 Task: Open Card Card0000000067 in Board Board0000000017 in Workspace WS0000000006 in Trello. Add Member carxxstreet791@gmail.com to Card Card0000000067 in Board Board0000000017 in Workspace WS0000000006 in Trello. Add Orange Label titled Label0000000067 to Card Card0000000067 in Board Board0000000017 in Workspace WS0000000006 in Trello. Add Checklist CL0000000067 to Card Card0000000067 in Board Board0000000017 in Workspace WS0000000006 in Trello. Add Dates with Start Date as Oct 01 2023 and Due Date as Oct 31 2023 to Card Card0000000067 in Board Board0000000017 in Workspace WS0000000006 in Trello
Action: Mouse moved to (275, 433)
Screenshot: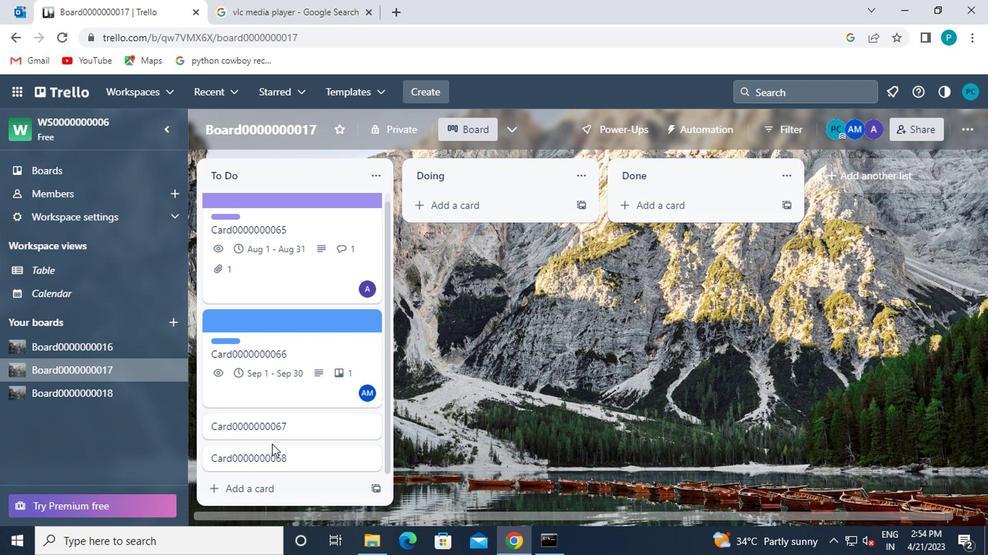 
Action: Mouse pressed left at (275, 433)
Screenshot: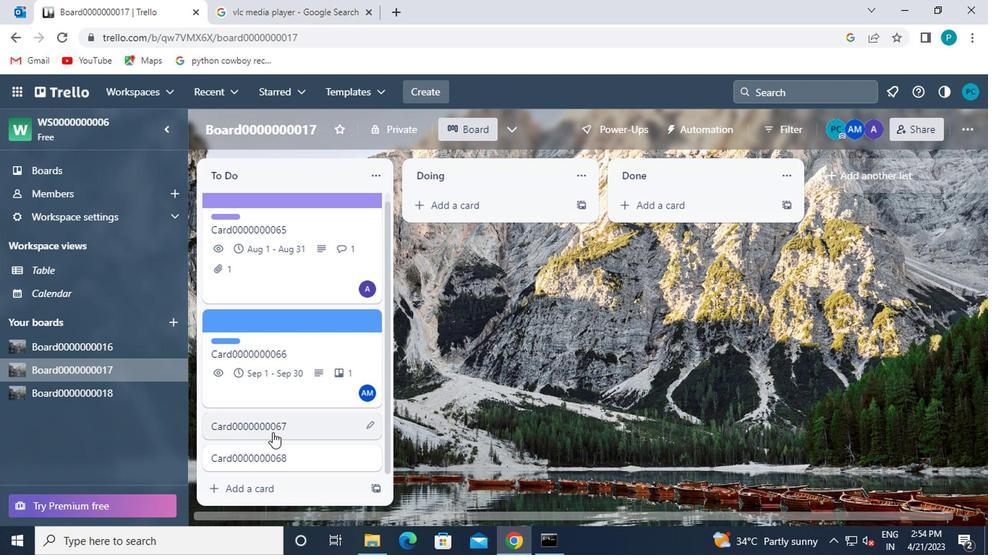 
Action: Mouse moved to (695, 259)
Screenshot: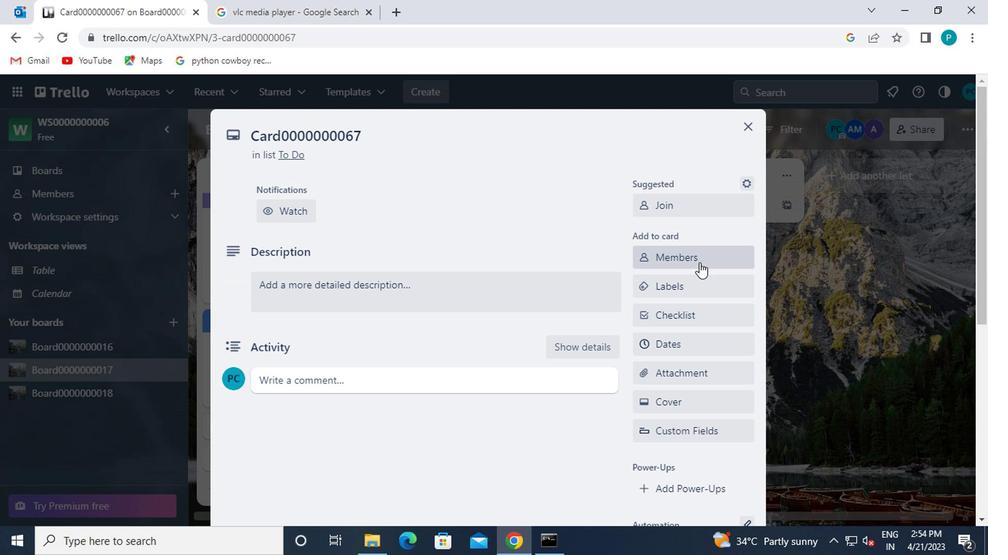
Action: Mouse pressed left at (695, 259)
Screenshot: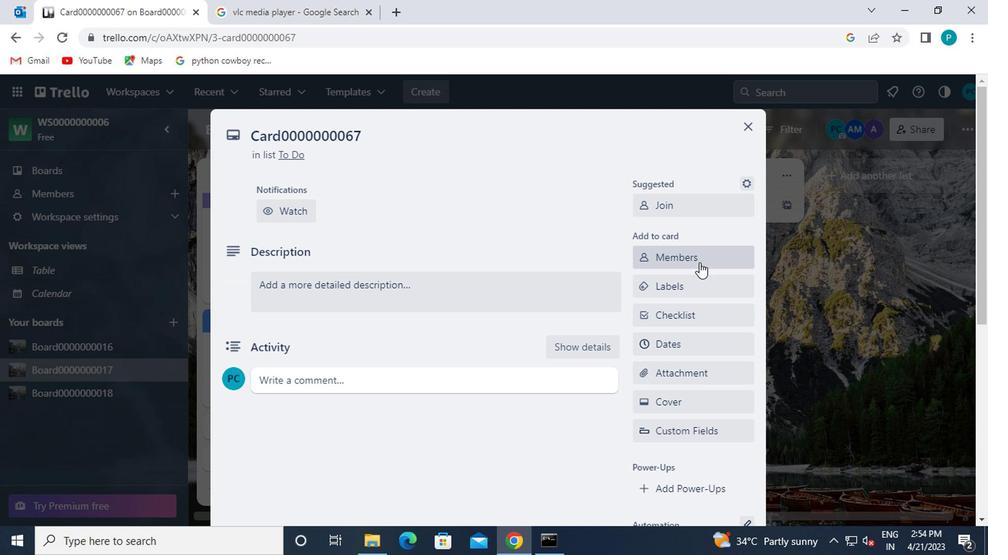 
Action: Mouse moved to (680, 329)
Screenshot: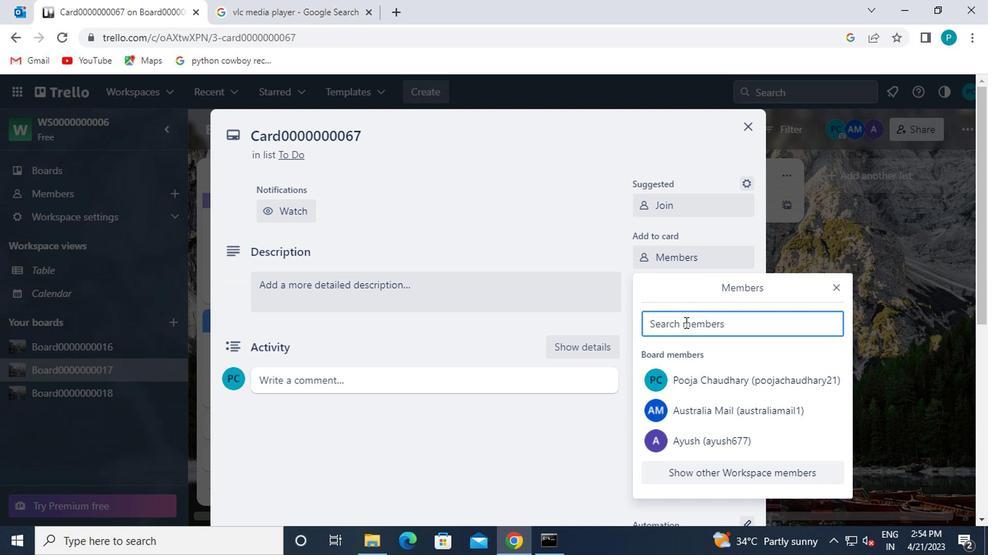 
Action: Mouse pressed left at (680, 329)
Screenshot: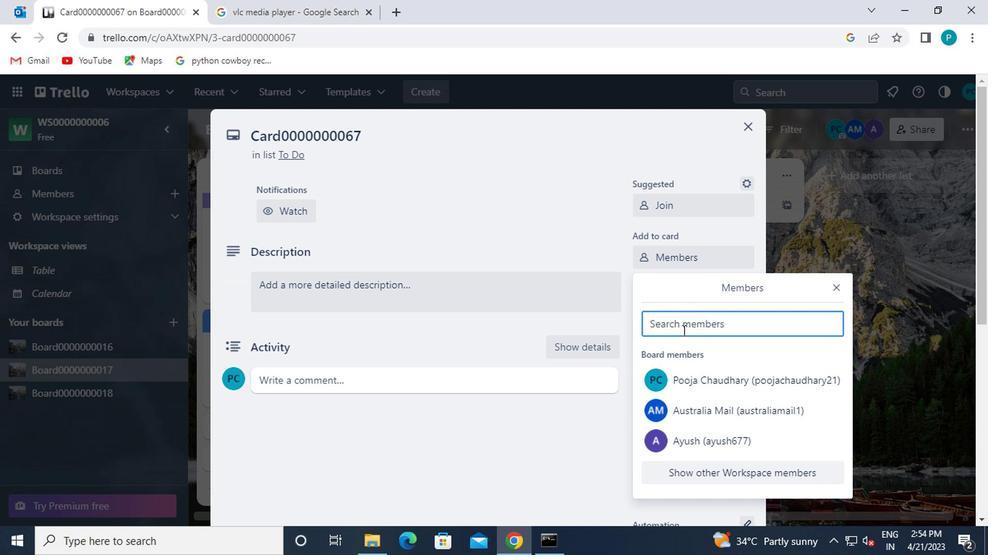 
Action: Key pressed car
Screenshot: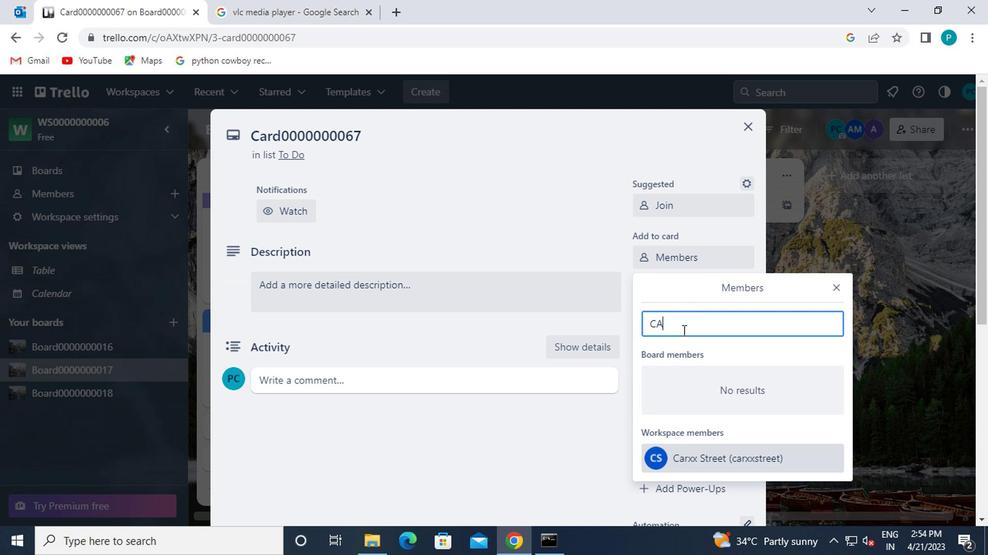 
Action: Mouse moved to (663, 453)
Screenshot: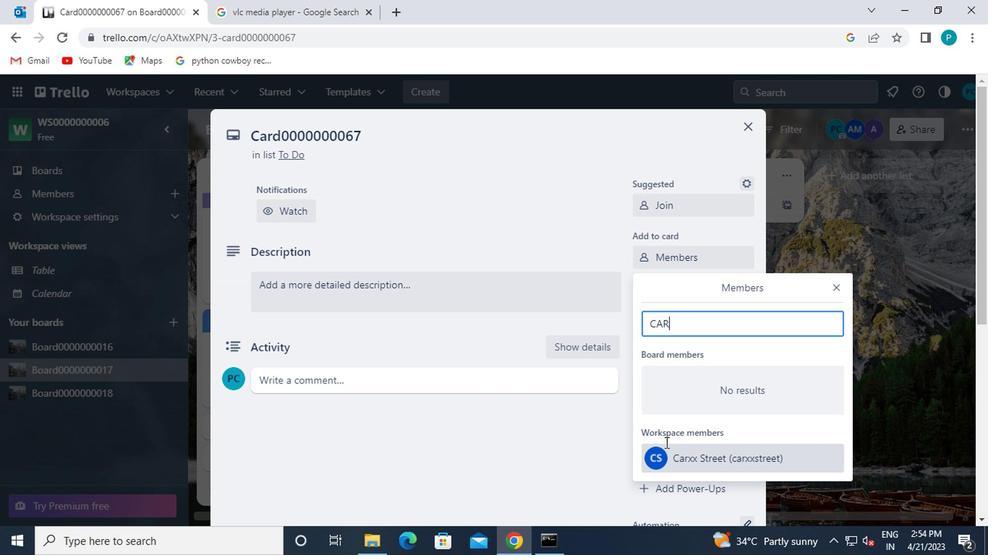 
Action: Mouse pressed left at (663, 453)
Screenshot: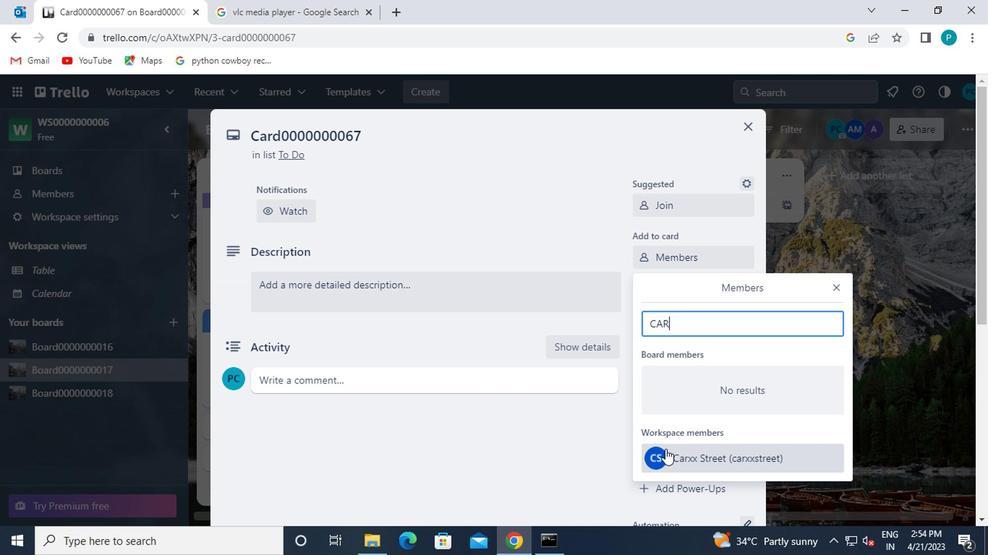 
Action: Mouse moved to (690, 464)
Screenshot: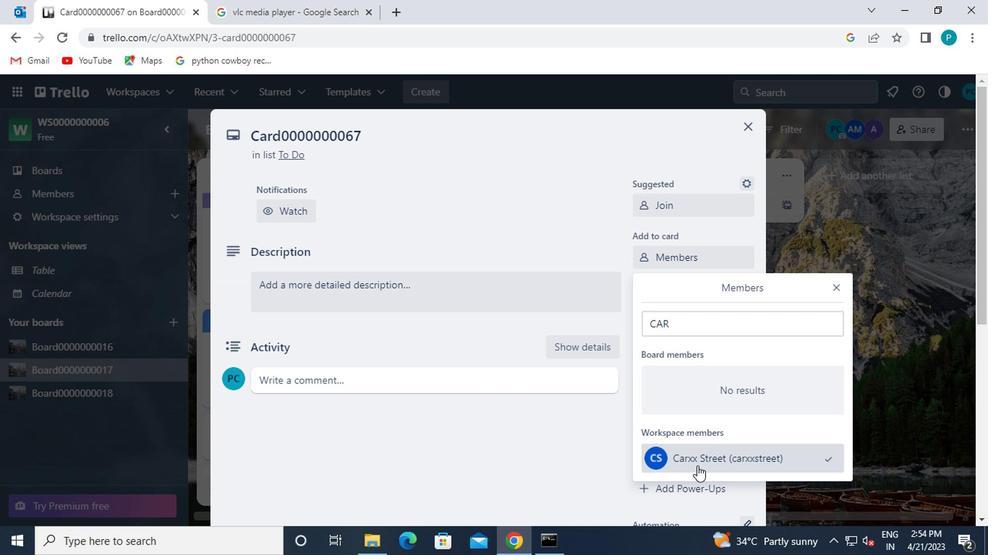 
Action: Mouse pressed left at (690, 464)
Screenshot: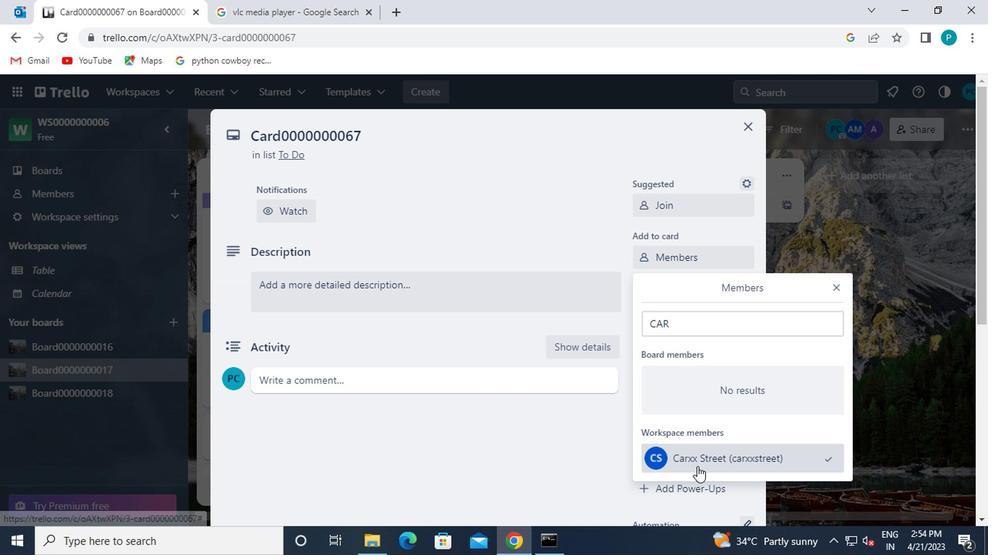 
Action: Mouse moved to (736, 379)
Screenshot: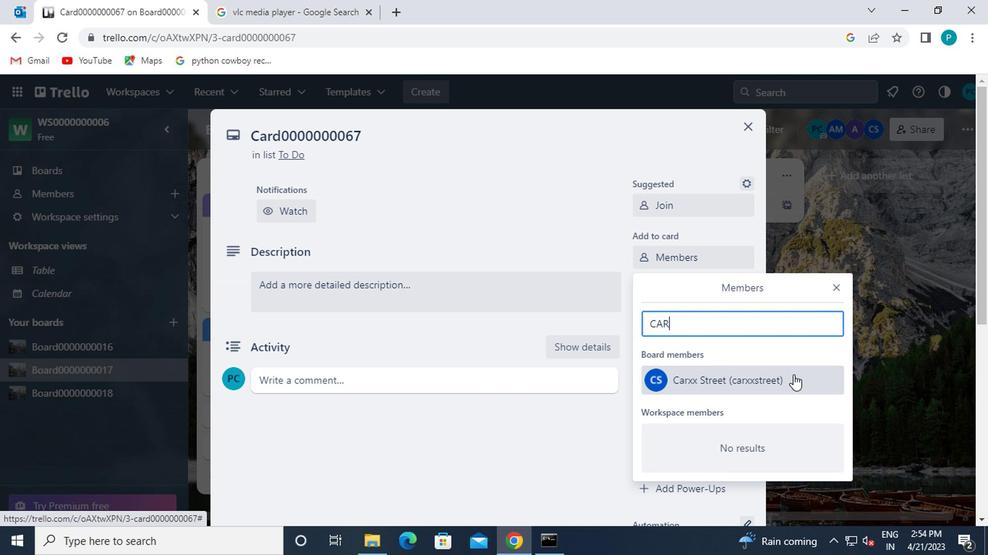 
Action: Mouse pressed left at (736, 379)
Screenshot: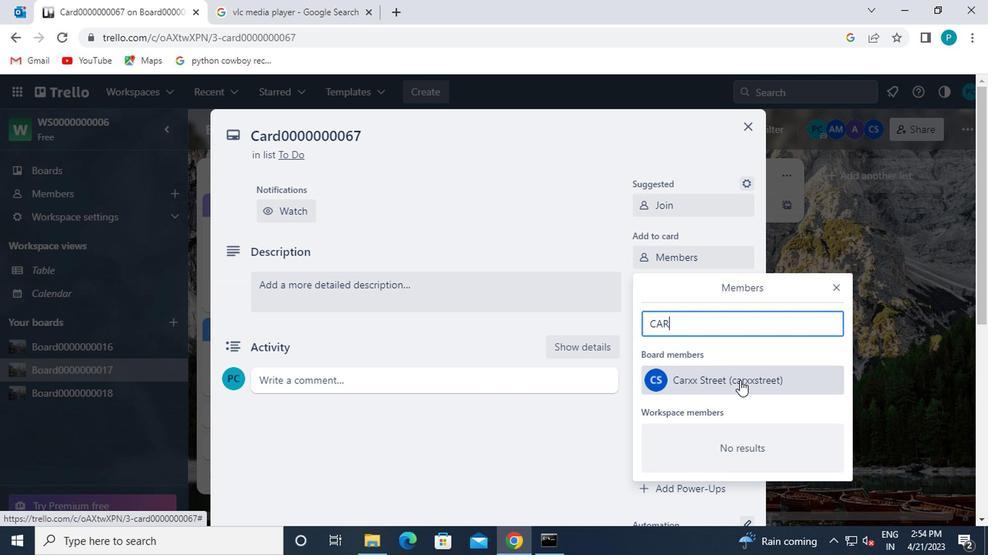 
Action: Mouse moved to (832, 279)
Screenshot: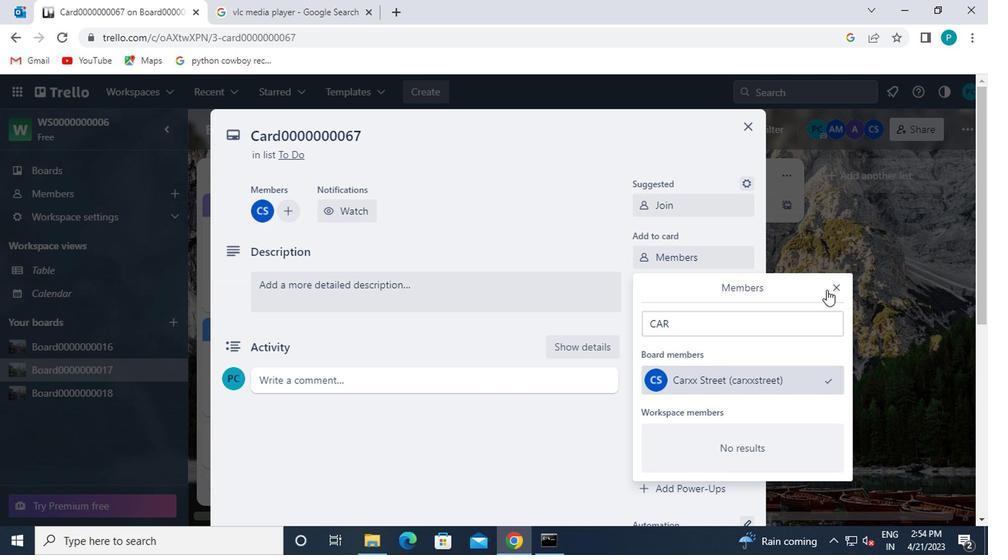 
Action: Mouse pressed left at (832, 279)
Screenshot: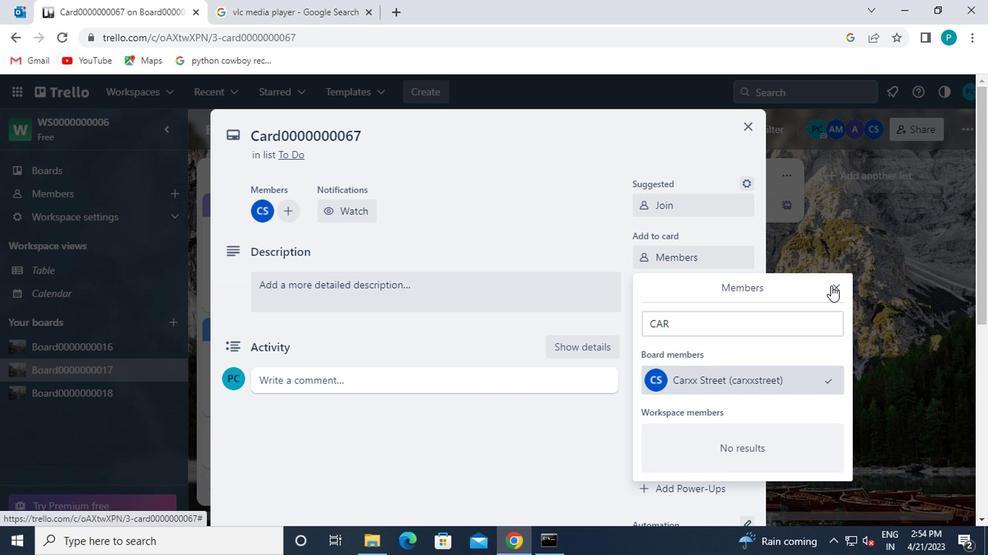 
Action: Mouse moved to (696, 282)
Screenshot: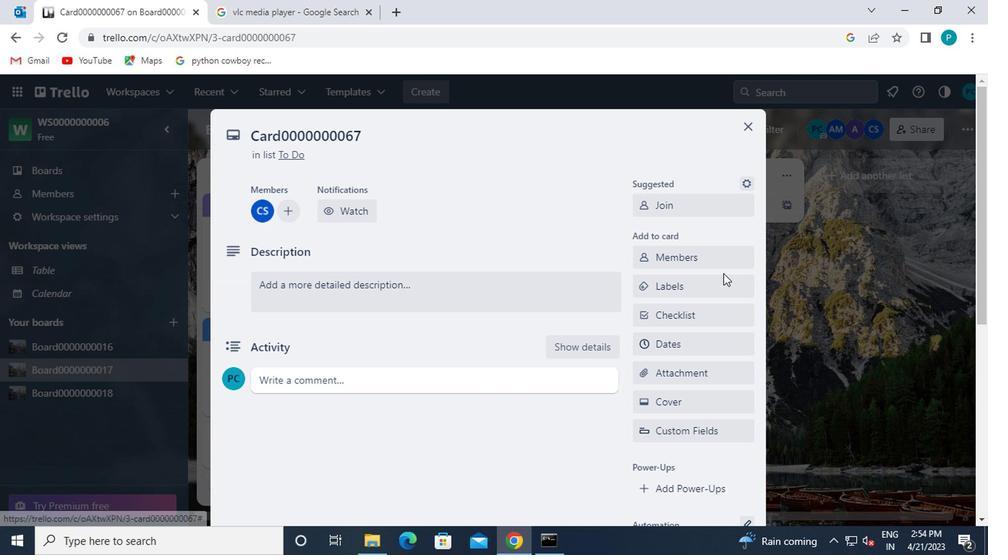 
Action: Mouse pressed left at (696, 282)
Screenshot: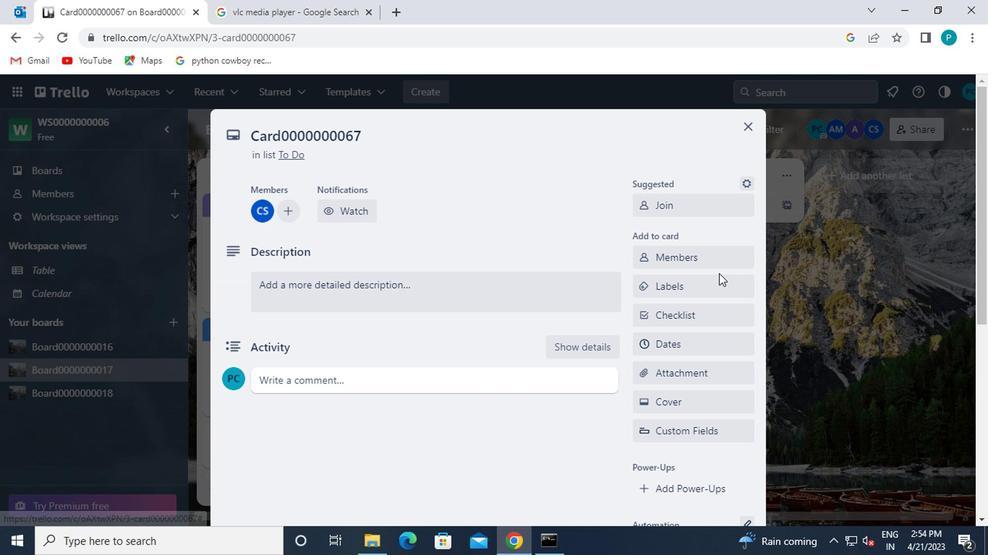 
Action: Mouse moved to (702, 428)
Screenshot: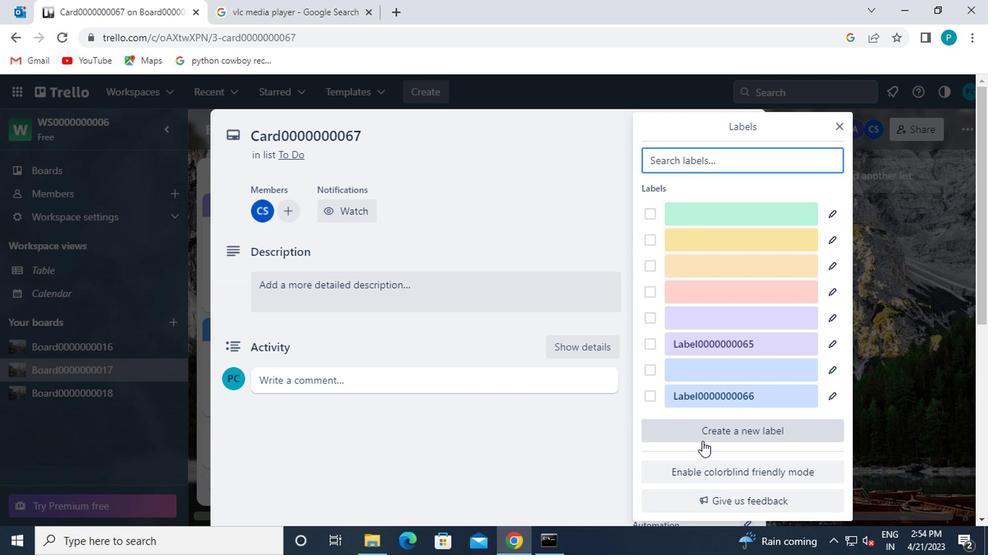 
Action: Mouse pressed left at (702, 428)
Screenshot: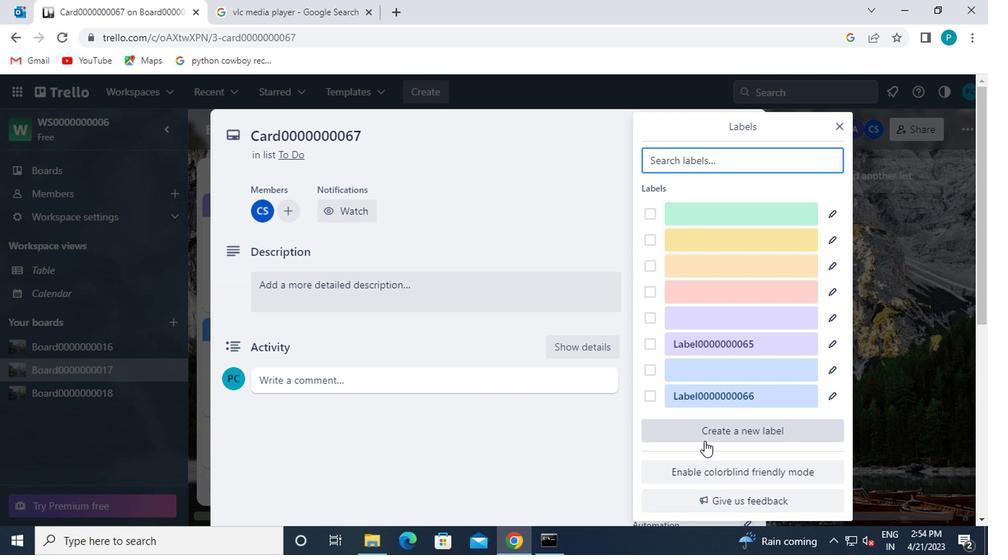 
Action: Mouse moved to (723, 340)
Screenshot: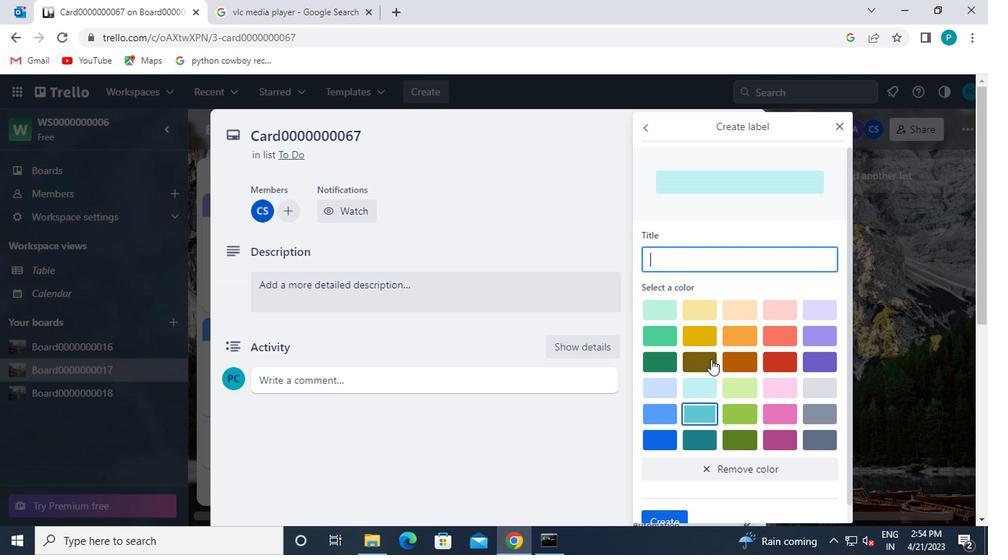 
Action: Mouse pressed left at (723, 340)
Screenshot: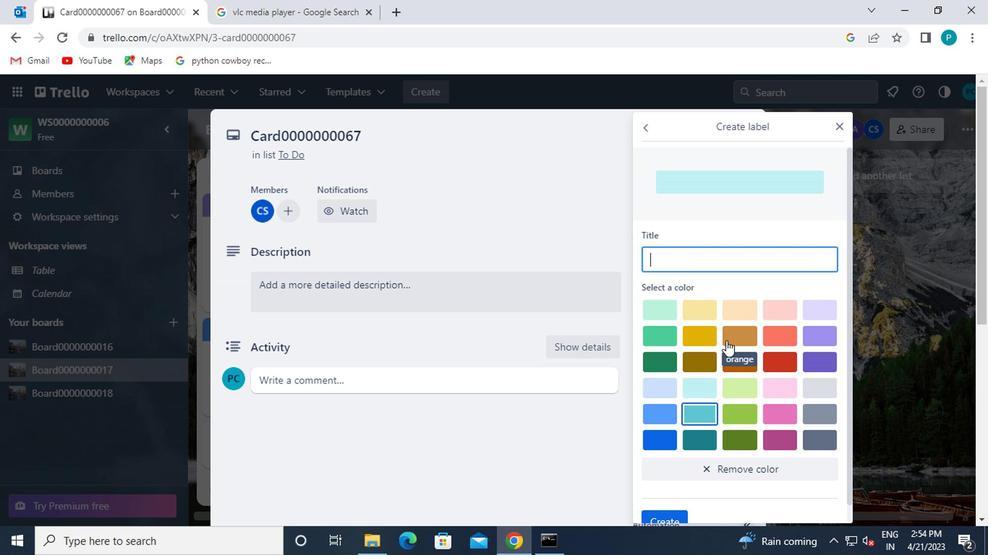 
Action: Mouse moved to (670, 261)
Screenshot: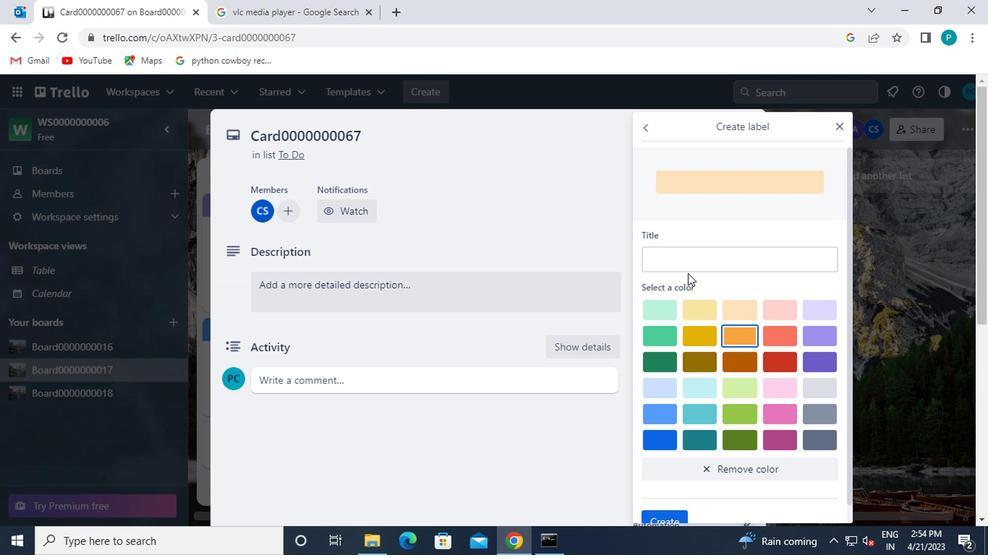 
Action: Mouse pressed left at (670, 261)
Screenshot: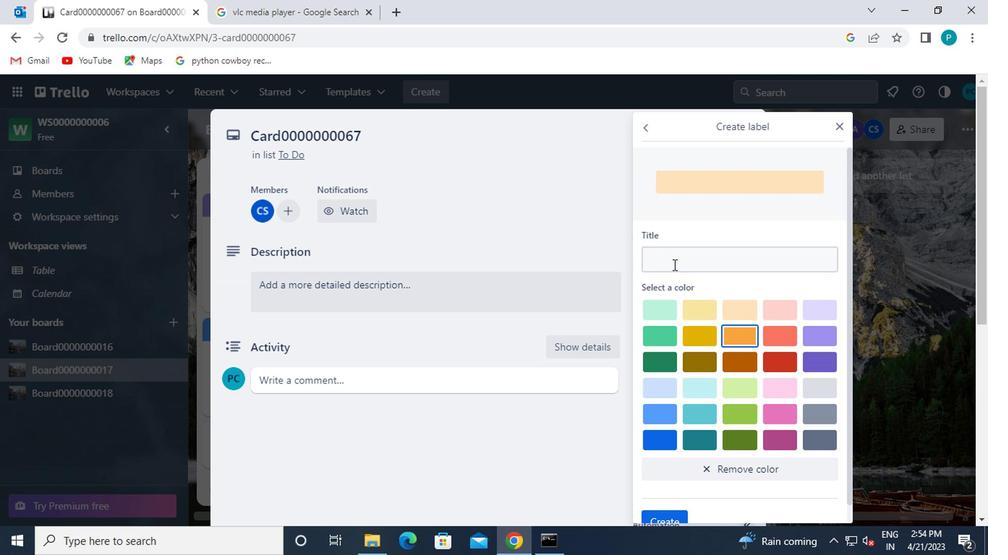 
Action: Key pressed l<Key.caps_lock>abel0000000066<Key.backspace>7
Screenshot: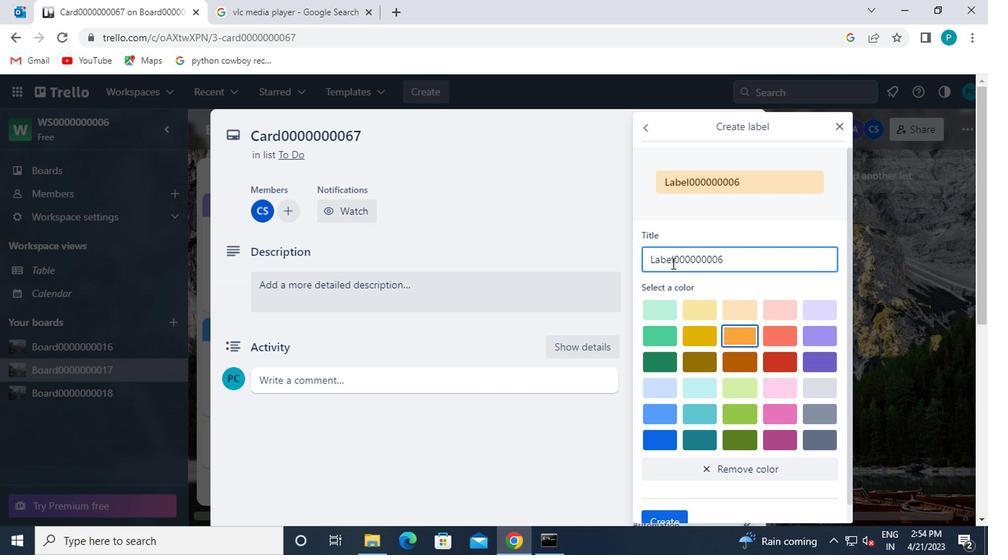 
Action: Mouse moved to (757, 456)
Screenshot: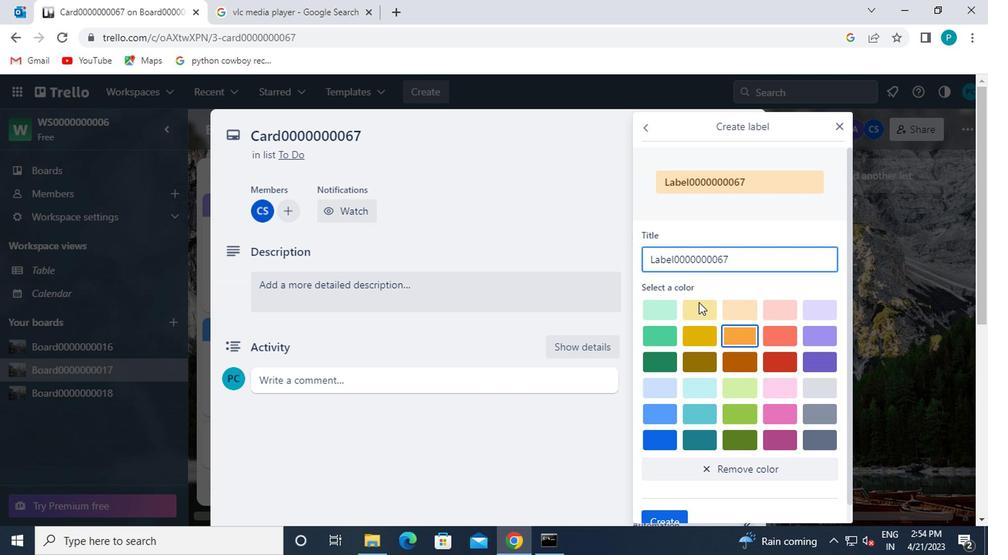 
Action: Mouse scrolled (757, 454) with delta (0, -1)
Screenshot: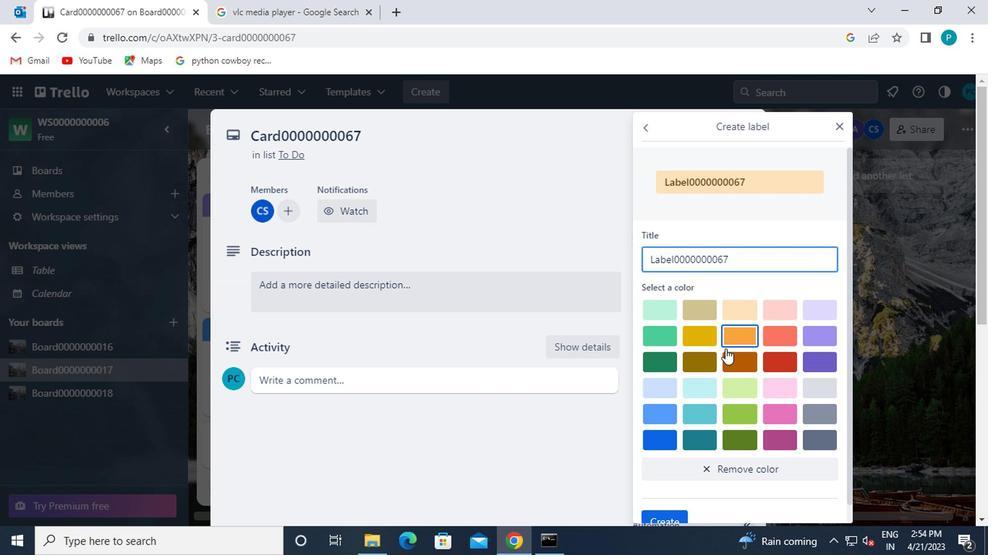 
Action: Mouse scrolled (757, 454) with delta (0, -1)
Screenshot: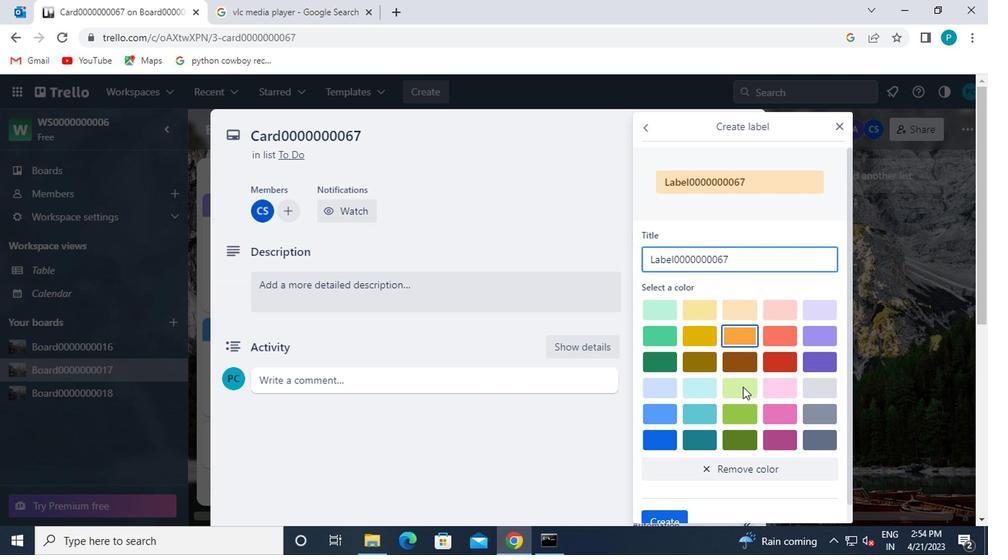 
Action: Mouse scrolled (757, 454) with delta (0, -1)
Screenshot: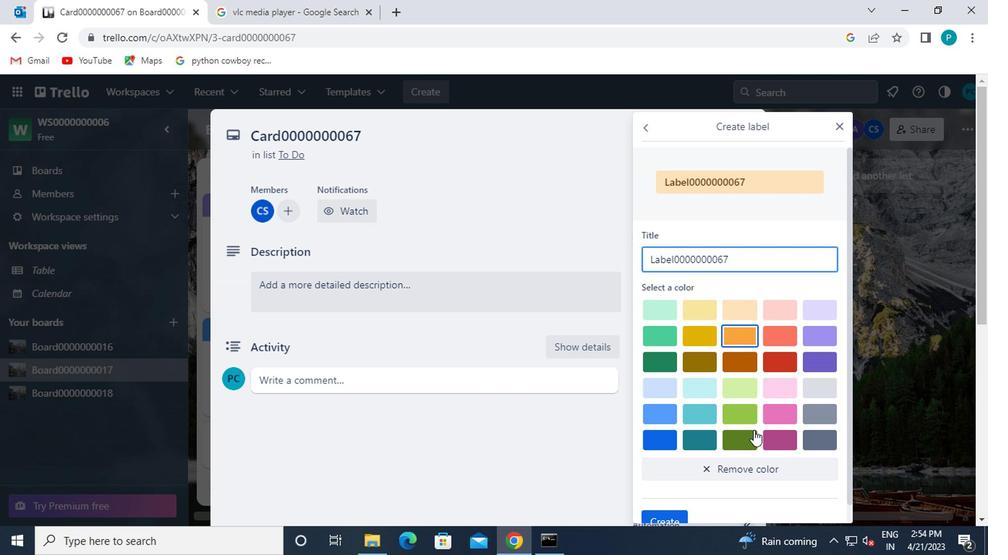 
Action: Mouse moved to (660, 501)
Screenshot: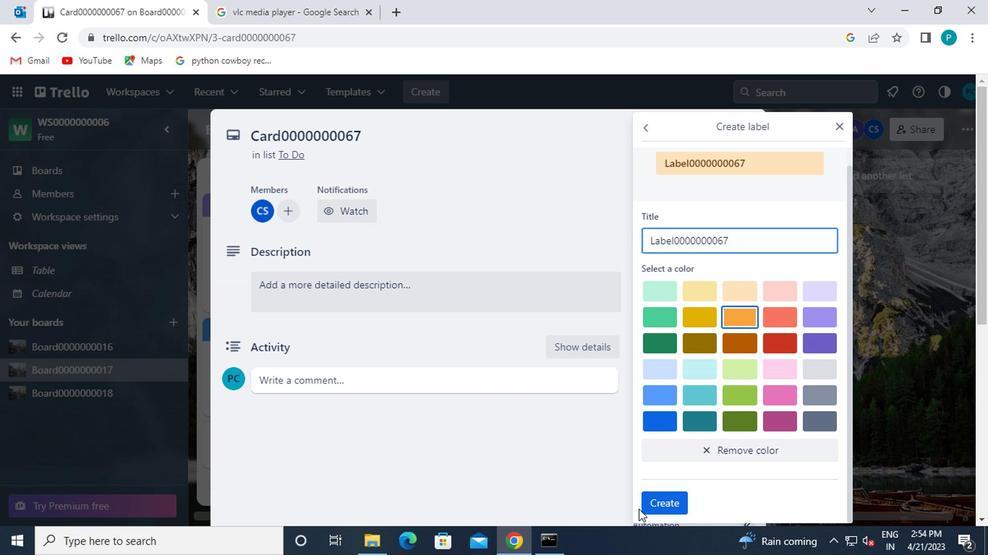 
Action: Mouse pressed left at (660, 501)
Screenshot: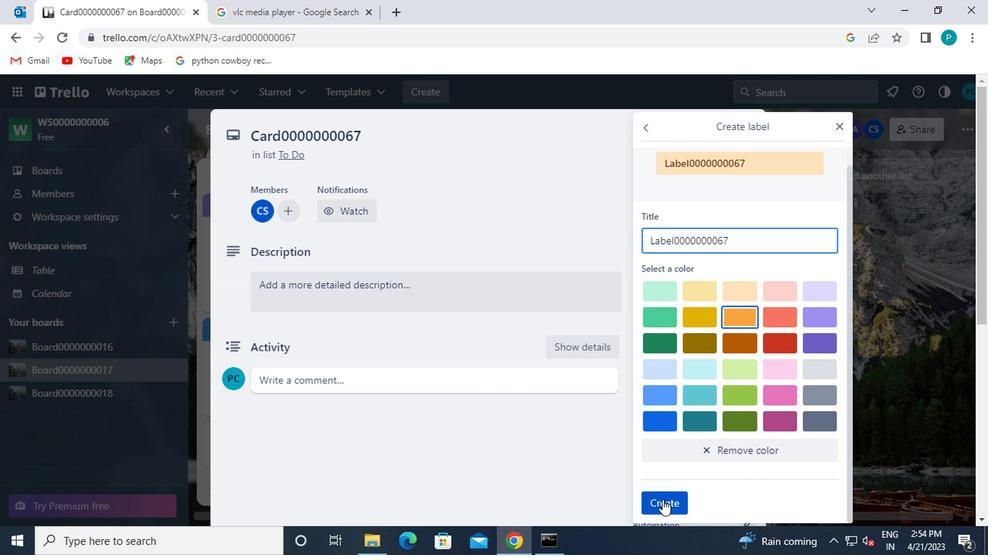 
Action: Mouse moved to (834, 124)
Screenshot: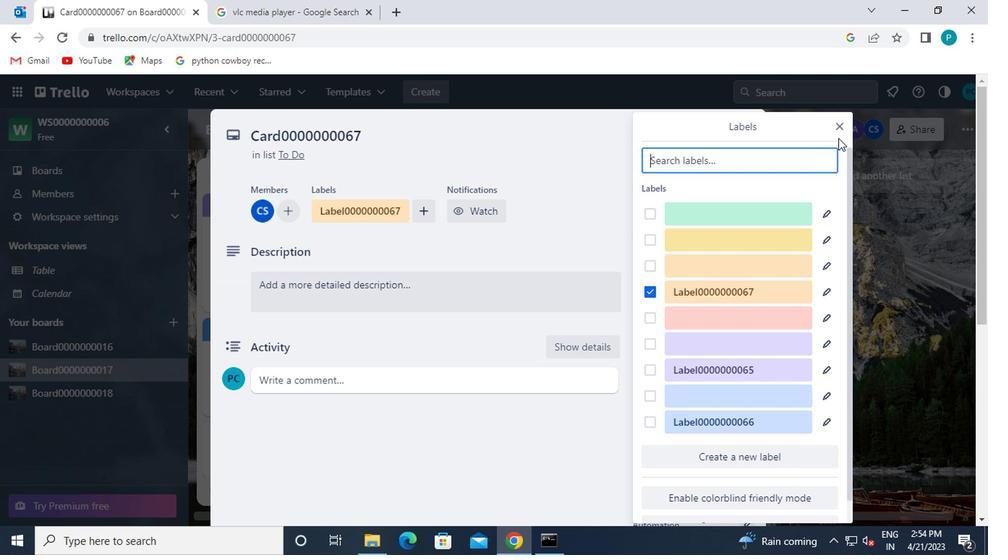 
Action: Mouse pressed left at (834, 124)
Screenshot: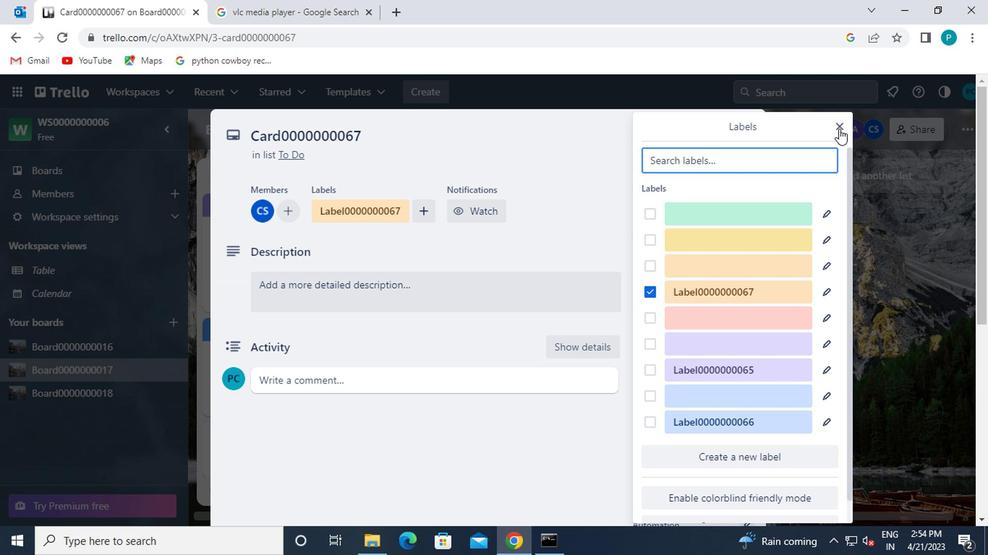 
Action: Mouse moved to (678, 315)
Screenshot: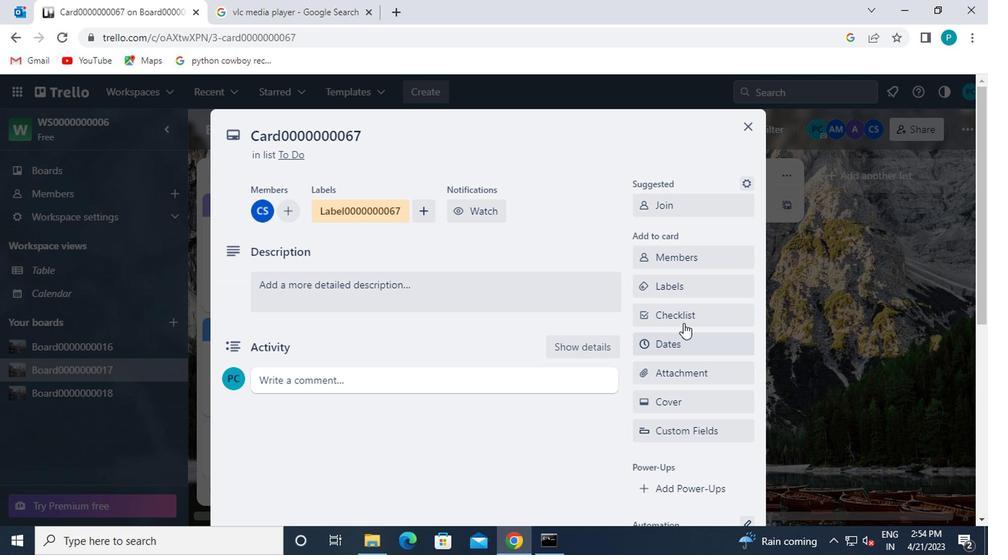 
Action: Mouse pressed left at (678, 315)
Screenshot: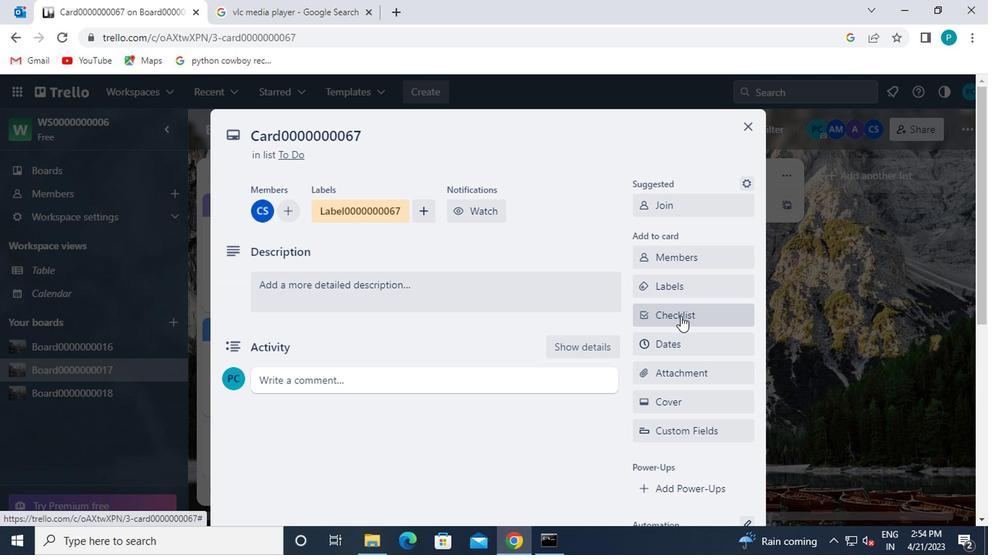 
Action: Mouse moved to (725, 392)
Screenshot: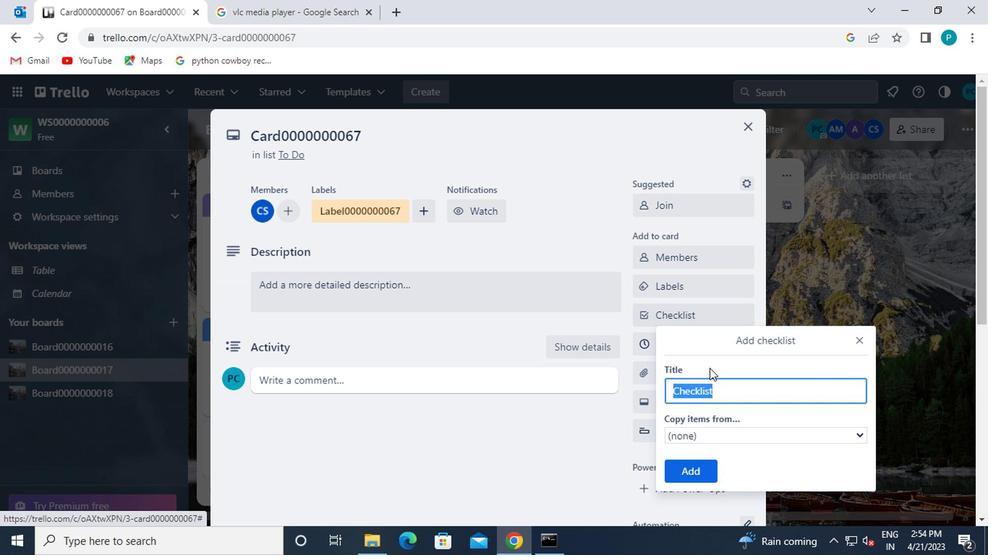 
Action: Key pressed <Key.caps_lock>cl0000000067
Screenshot: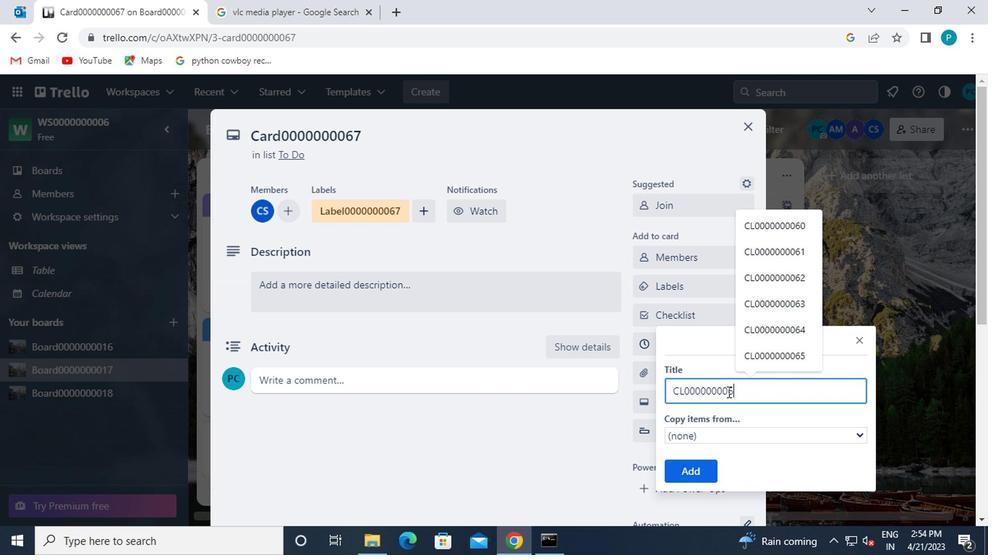 
Action: Mouse moved to (696, 467)
Screenshot: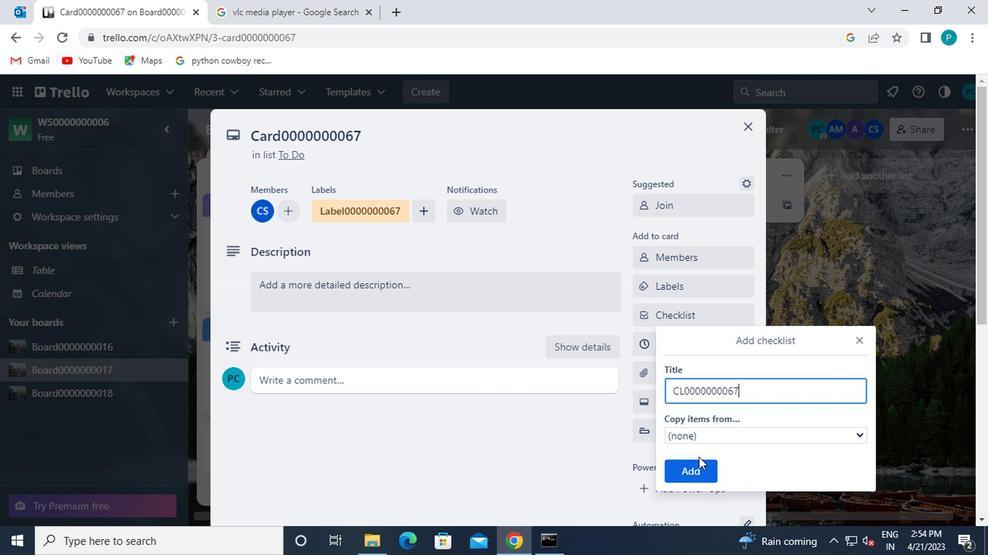 
Action: Mouse pressed left at (696, 467)
Screenshot: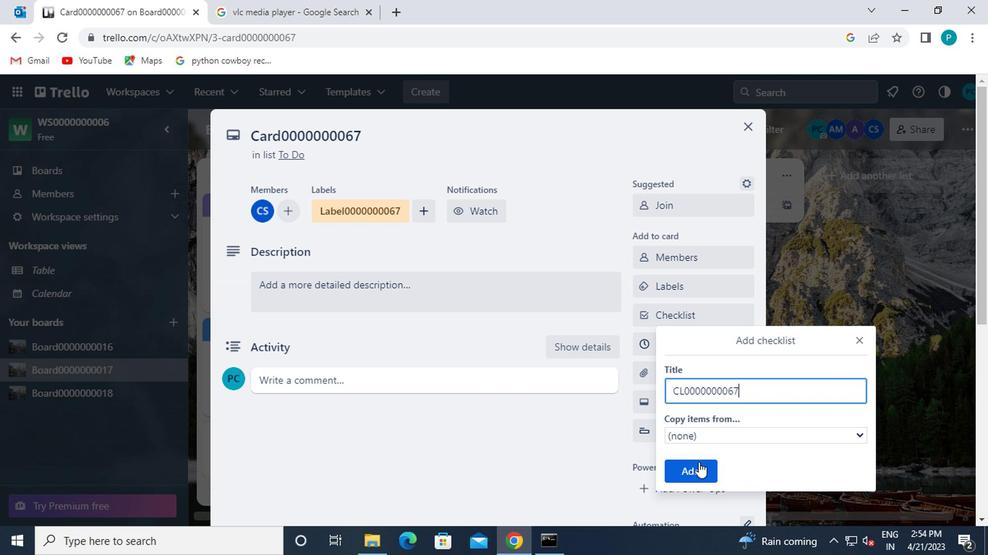 
Action: Mouse moved to (666, 352)
Screenshot: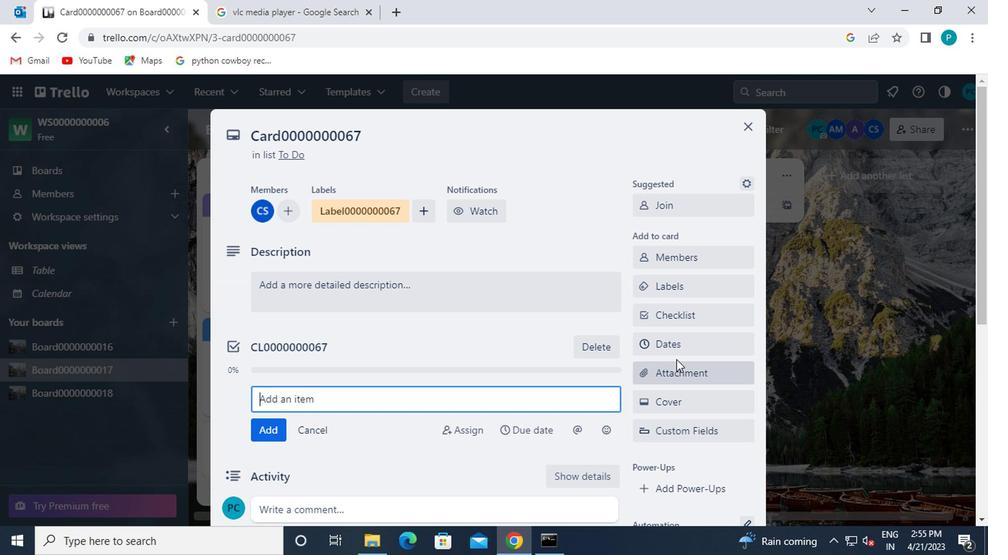 
Action: Mouse pressed left at (666, 352)
Screenshot: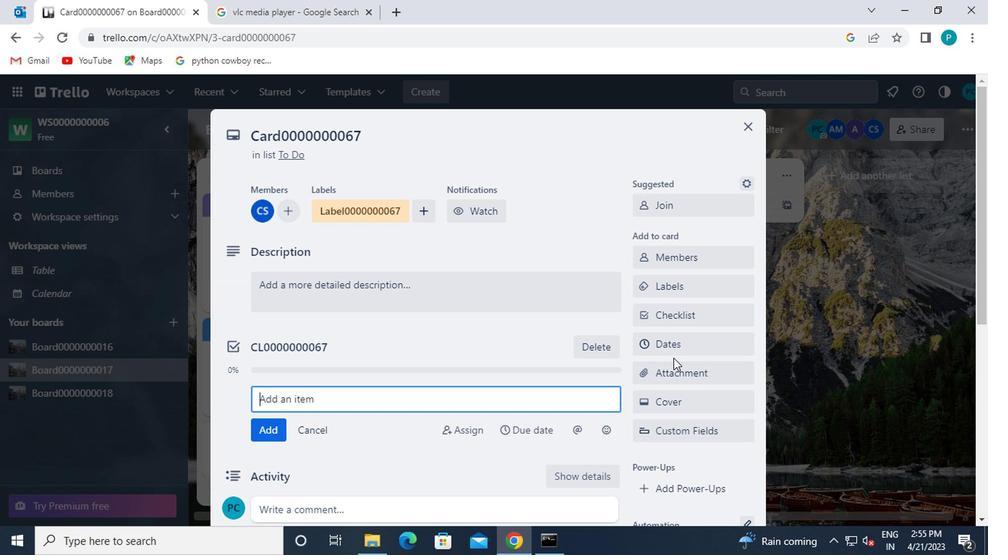 
Action: Mouse moved to (644, 387)
Screenshot: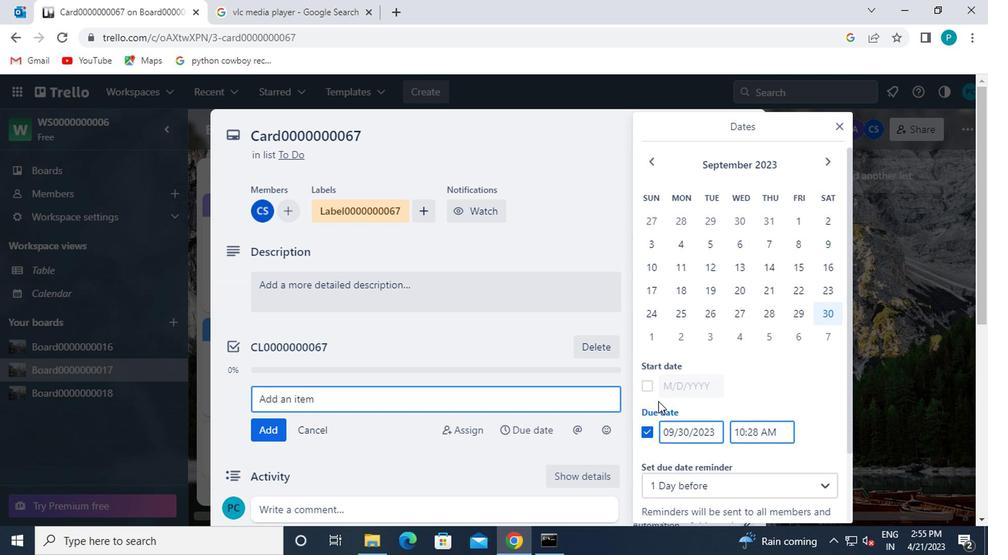 
Action: Mouse pressed left at (644, 387)
Screenshot: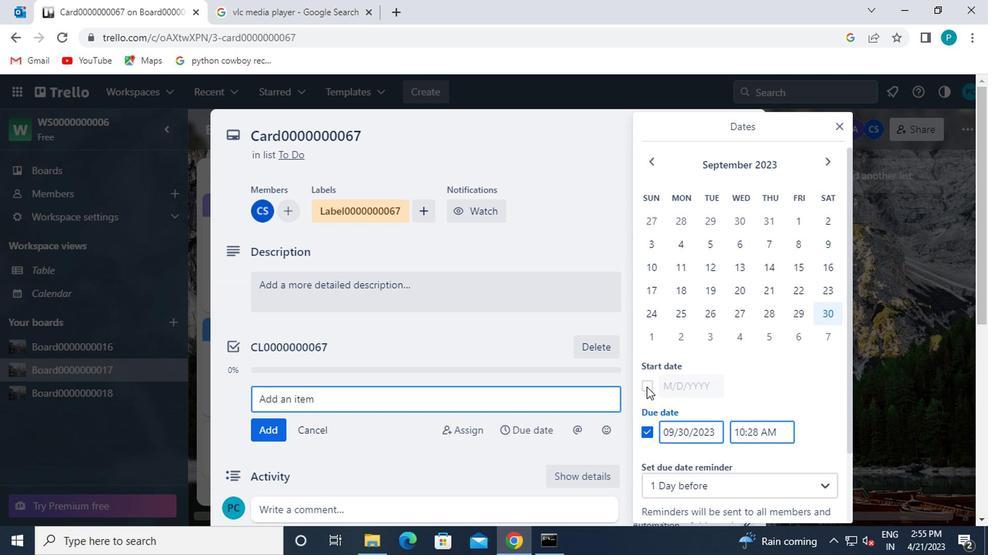 
Action: Mouse moved to (821, 151)
Screenshot: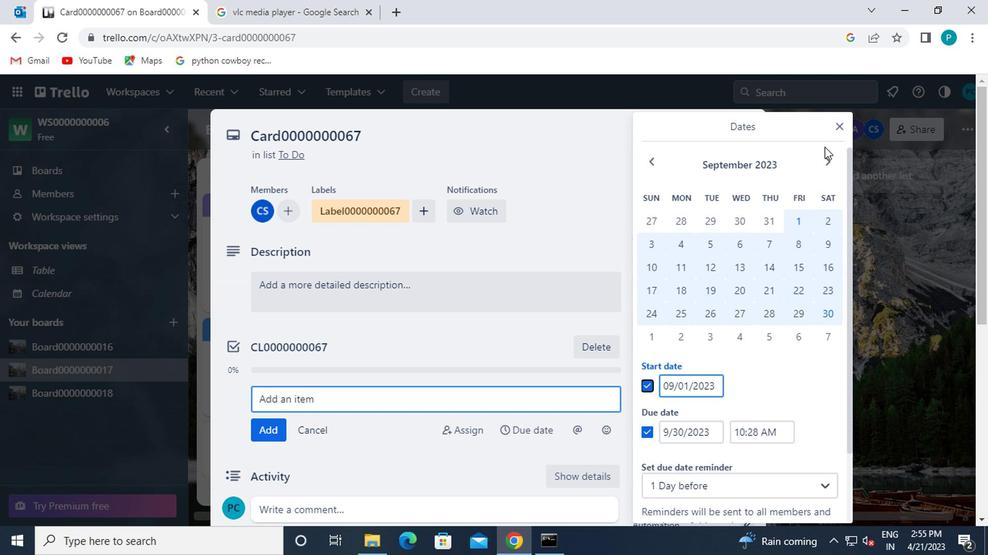 
Action: Mouse pressed left at (821, 151)
Screenshot: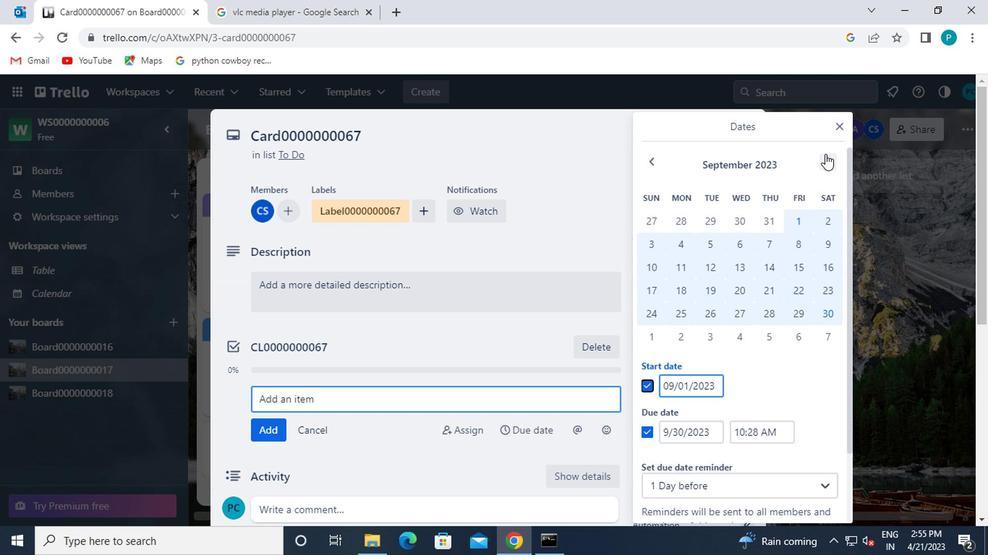 
Action: Mouse moved to (656, 216)
Screenshot: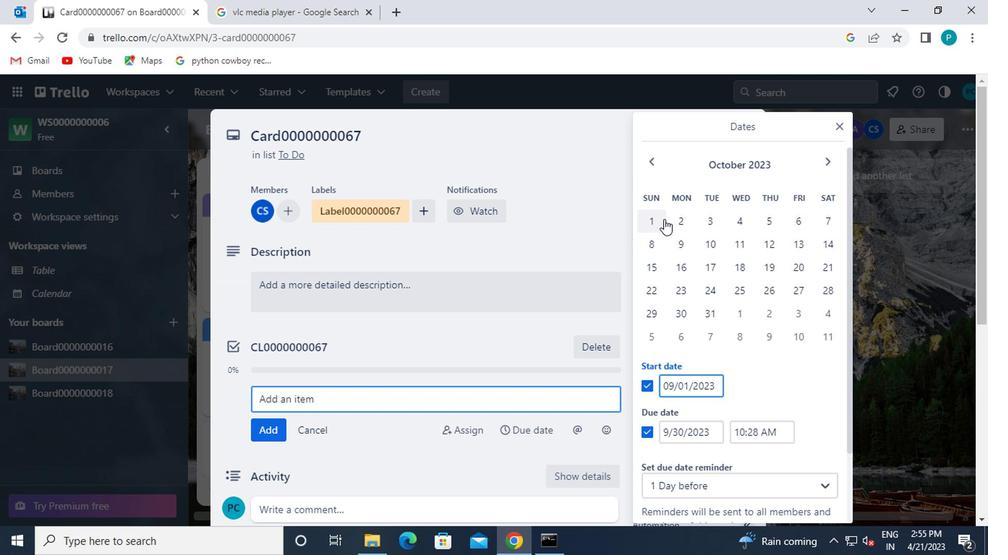 
Action: Mouse pressed left at (656, 216)
Screenshot: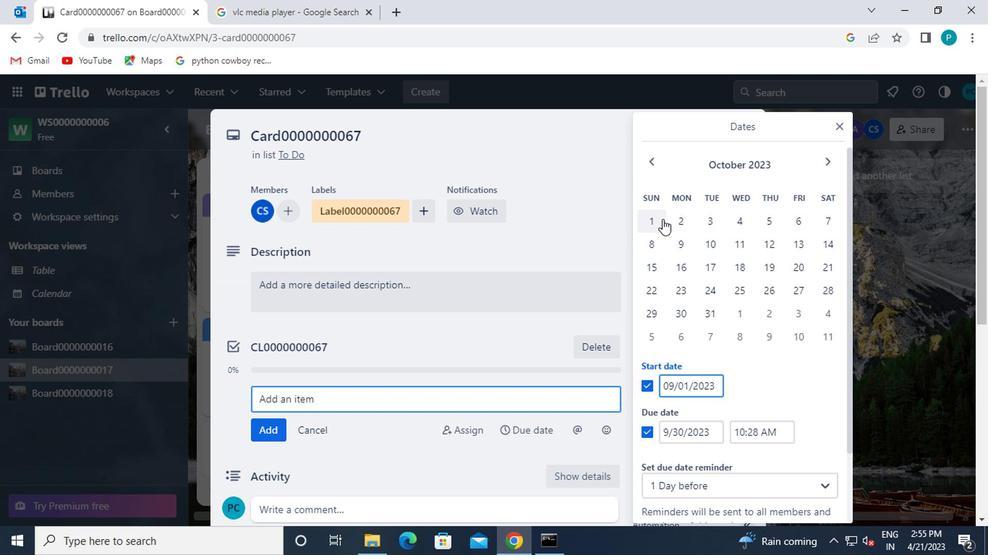 
Action: Mouse moved to (719, 310)
Screenshot: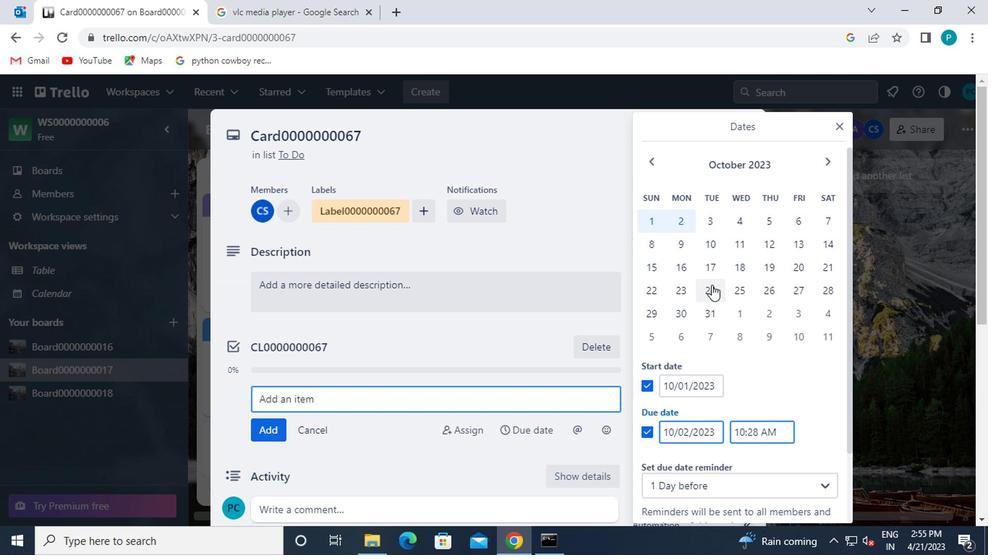 
Action: Mouse pressed left at (719, 310)
Screenshot: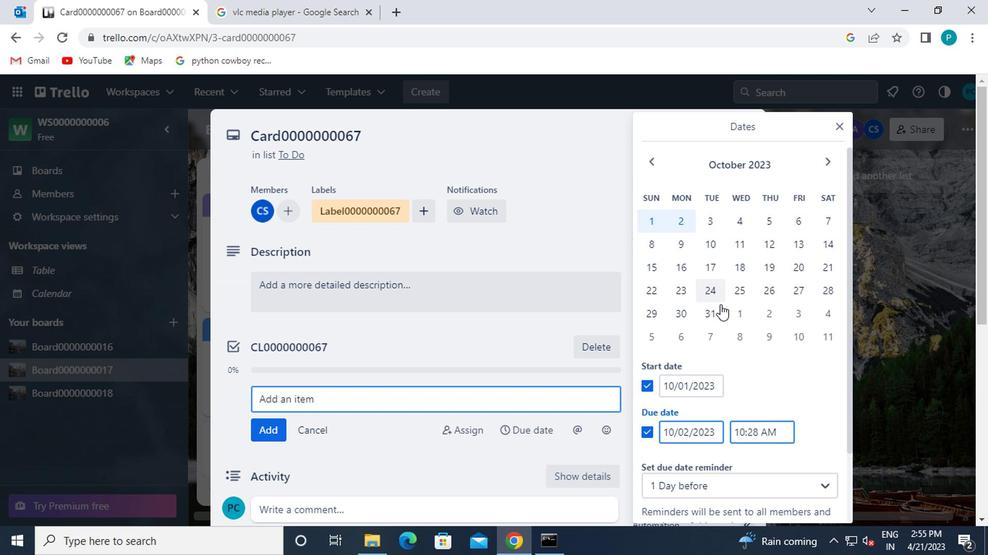 
Action: Mouse scrolled (719, 309) with delta (0, 0)
Screenshot: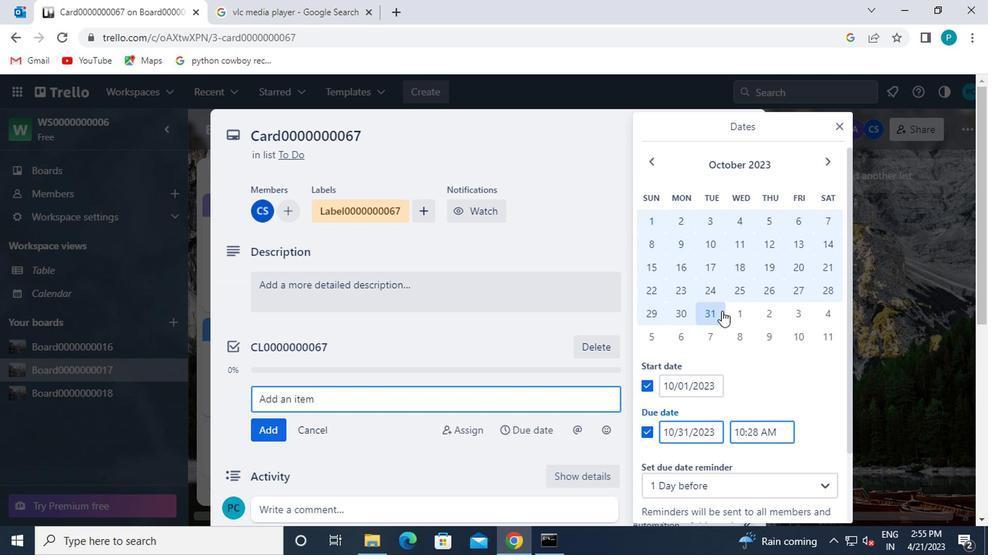 
Action: Mouse scrolled (719, 309) with delta (0, 0)
Screenshot: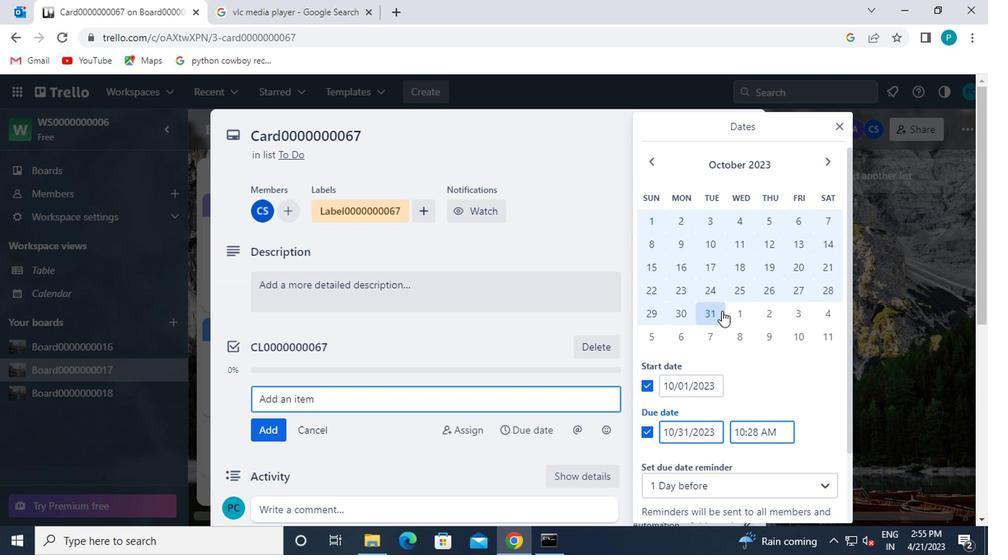
Action: Mouse moved to (734, 466)
Screenshot: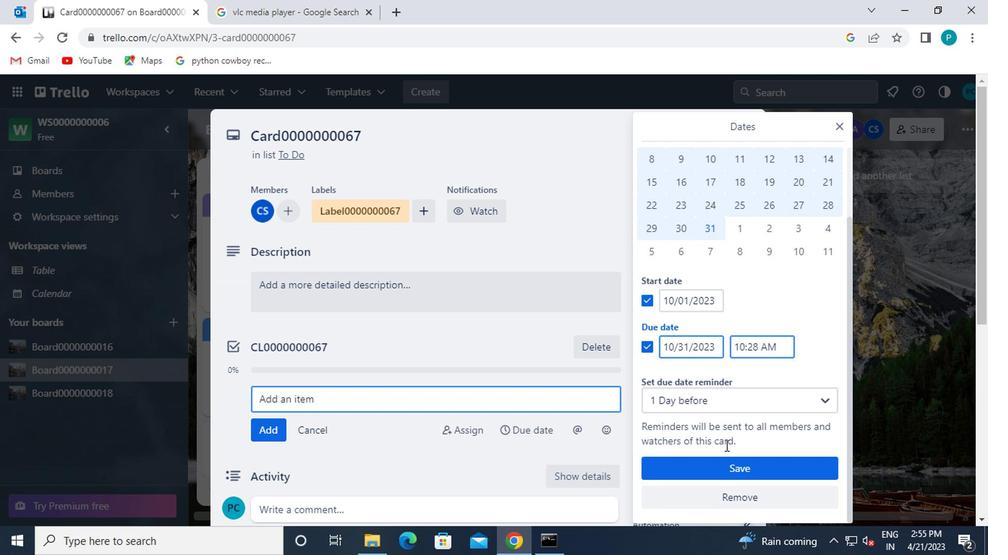 
Action: Mouse pressed left at (734, 466)
Screenshot: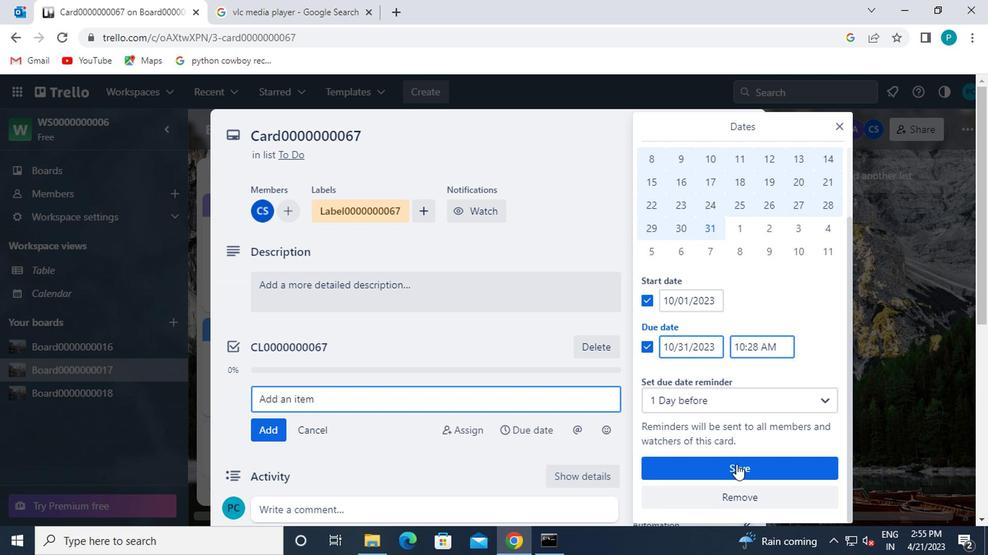 
Action: Mouse moved to (736, 460)
Screenshot: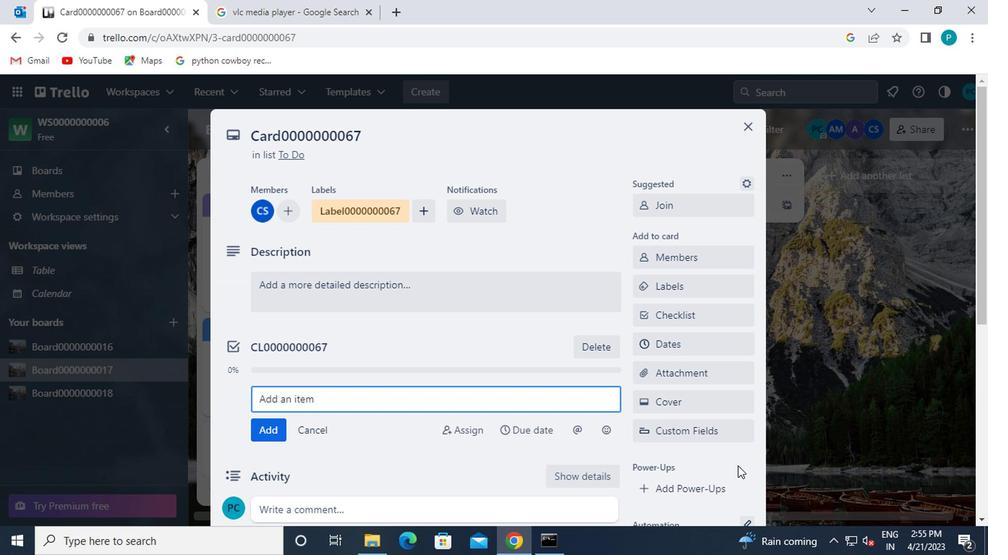 
